 Task: Calculate the travel time from Albuquerque, New Mexico, to Santa Fe, New Mexico.
Action: Mouse moved to (306, 76)
Screenshot: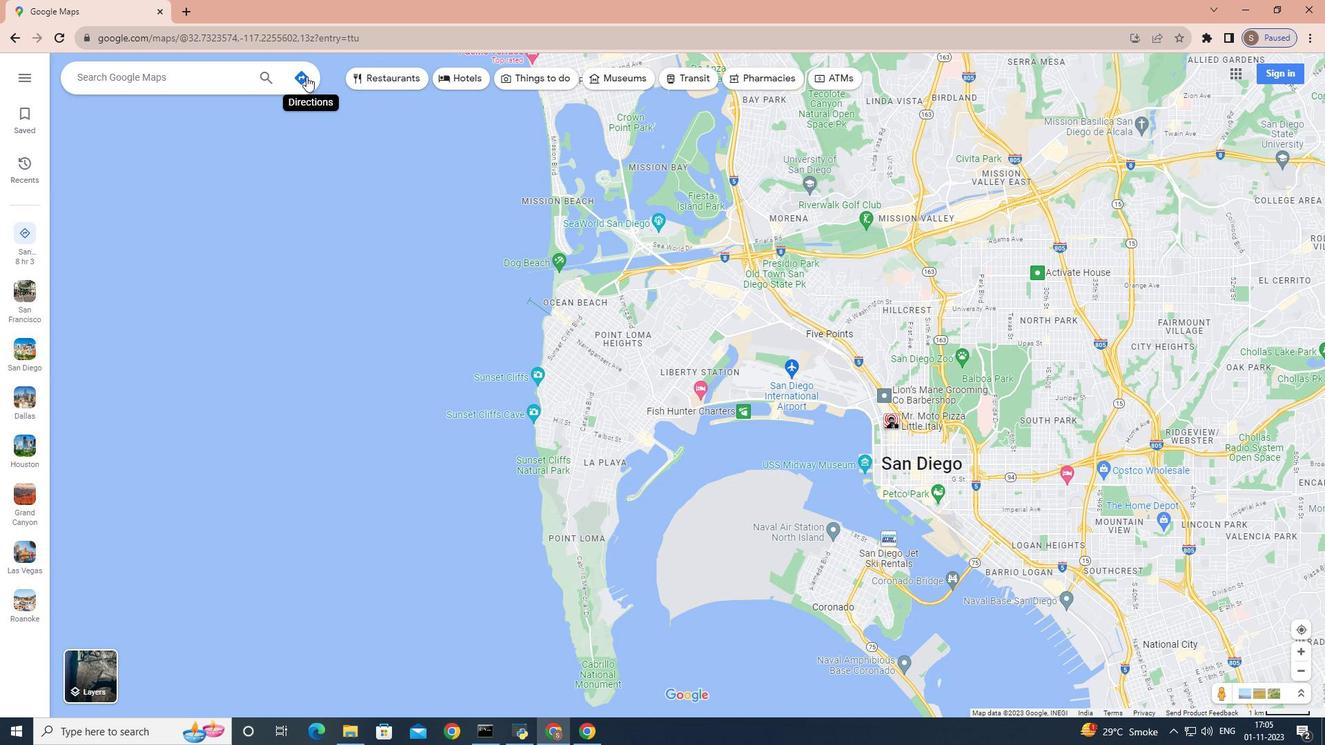 
Action: Mouse pressed left at (306, 76)
Screenshot: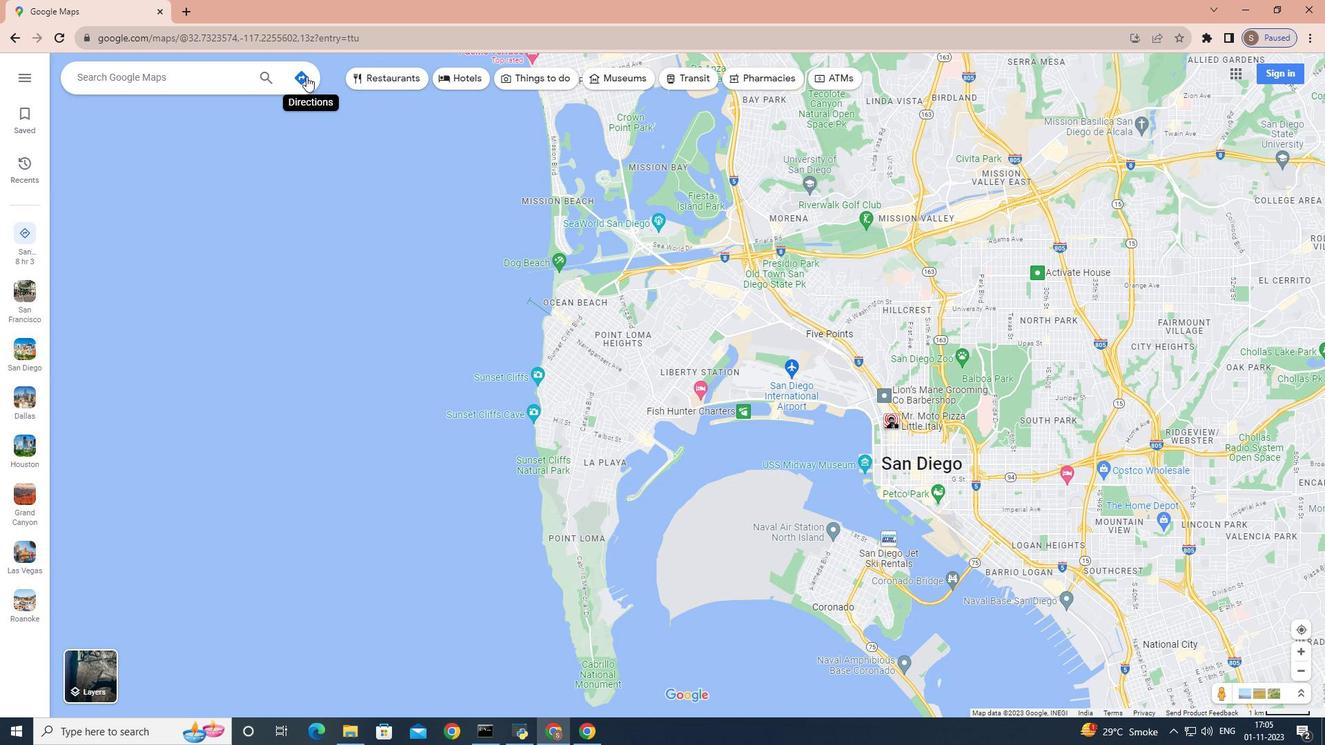 
Action: Mouse moved to (224, 105)
Screenshot: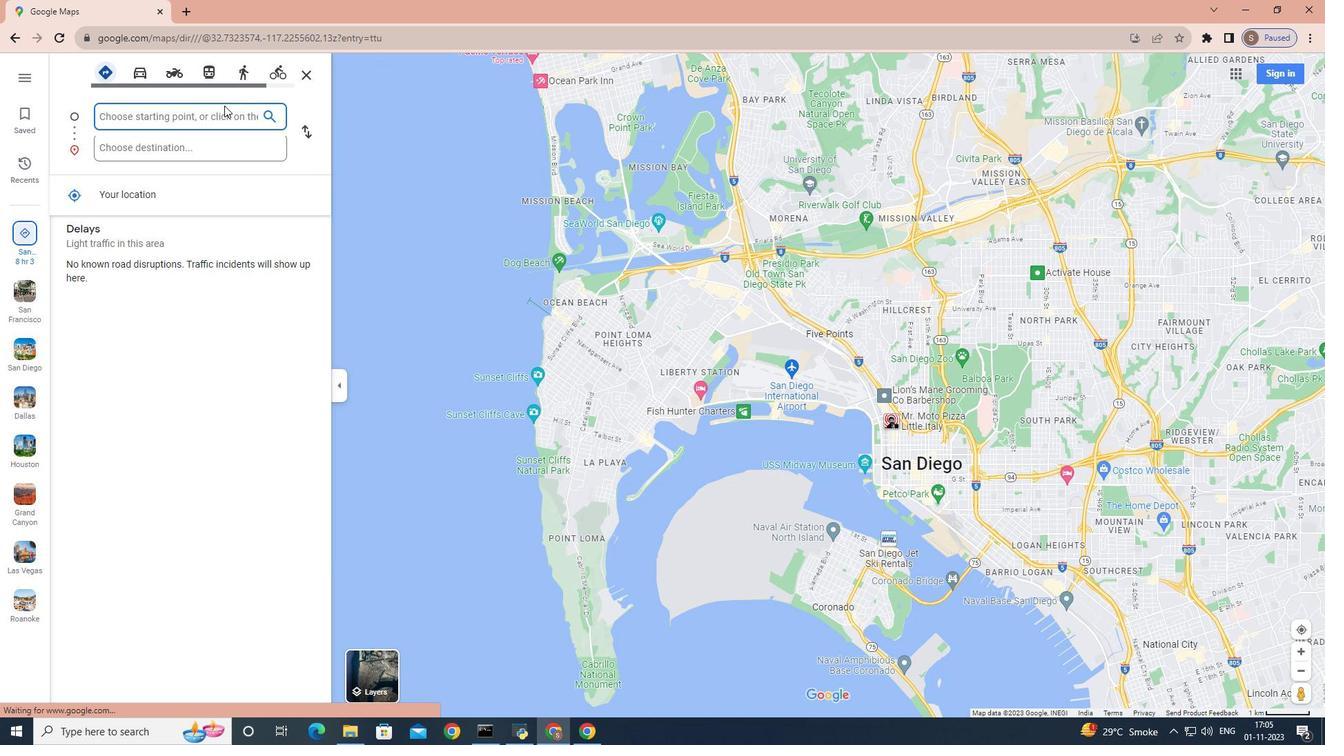 
Action: Key pressed <Key.shift><Key.shift>Albuquerque,<Key.space><Key.shift>New<Key.space><Key.shift>Mexico
Screenshot: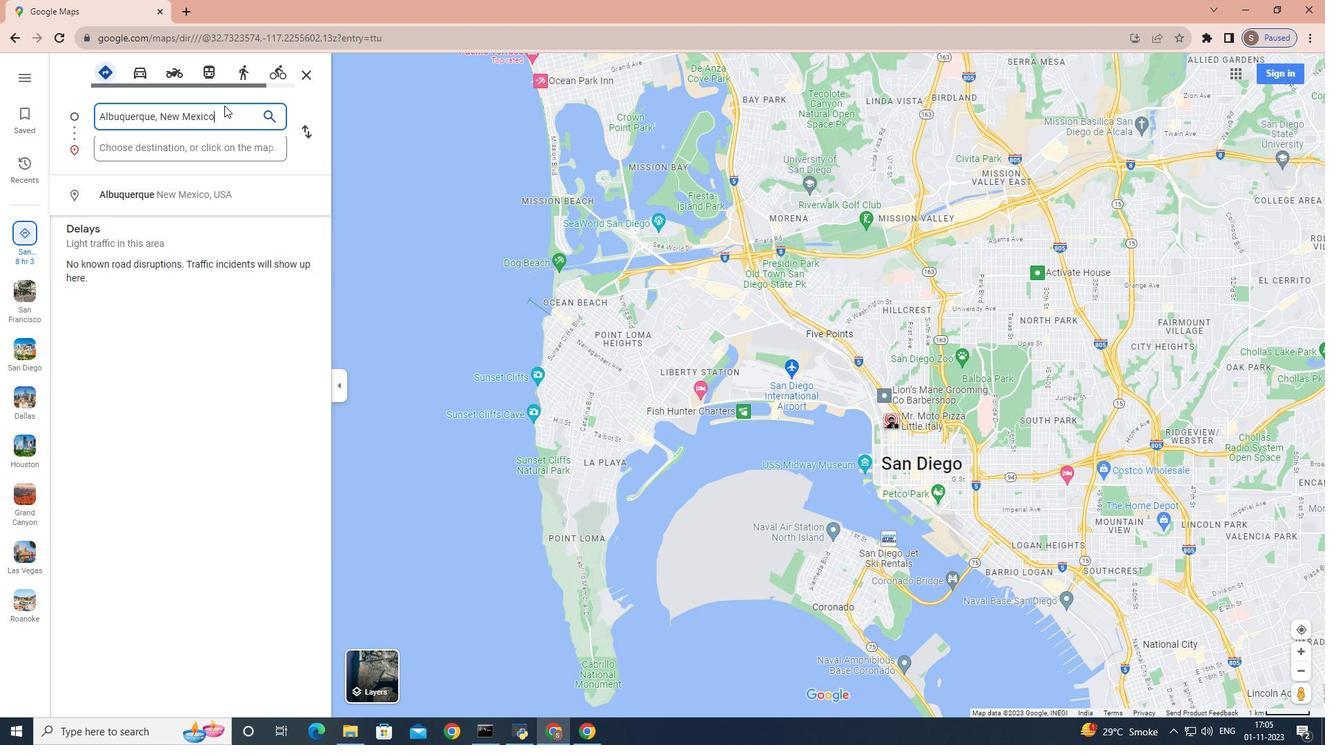 
Action: Mouse moved to (225, 144)
Screenshot: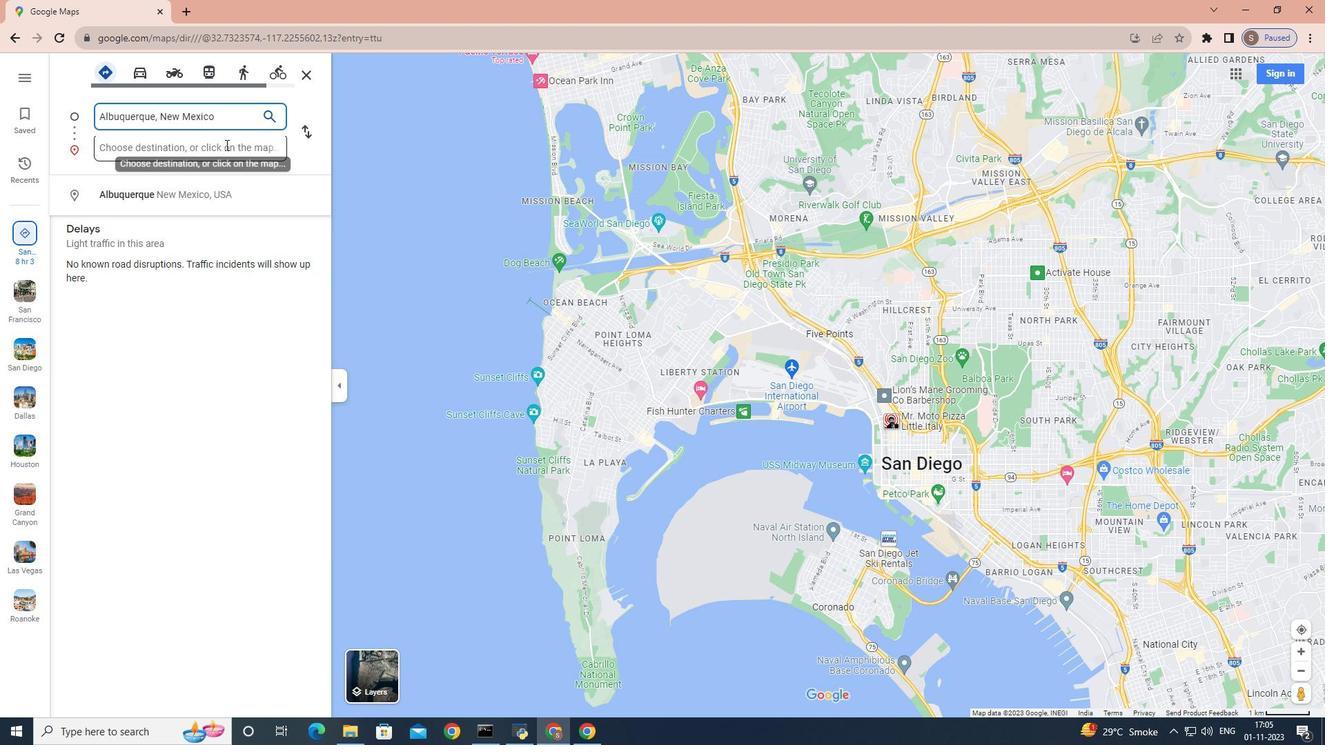 
Action: Mouse pressed left at (225, 144)
Screenshot: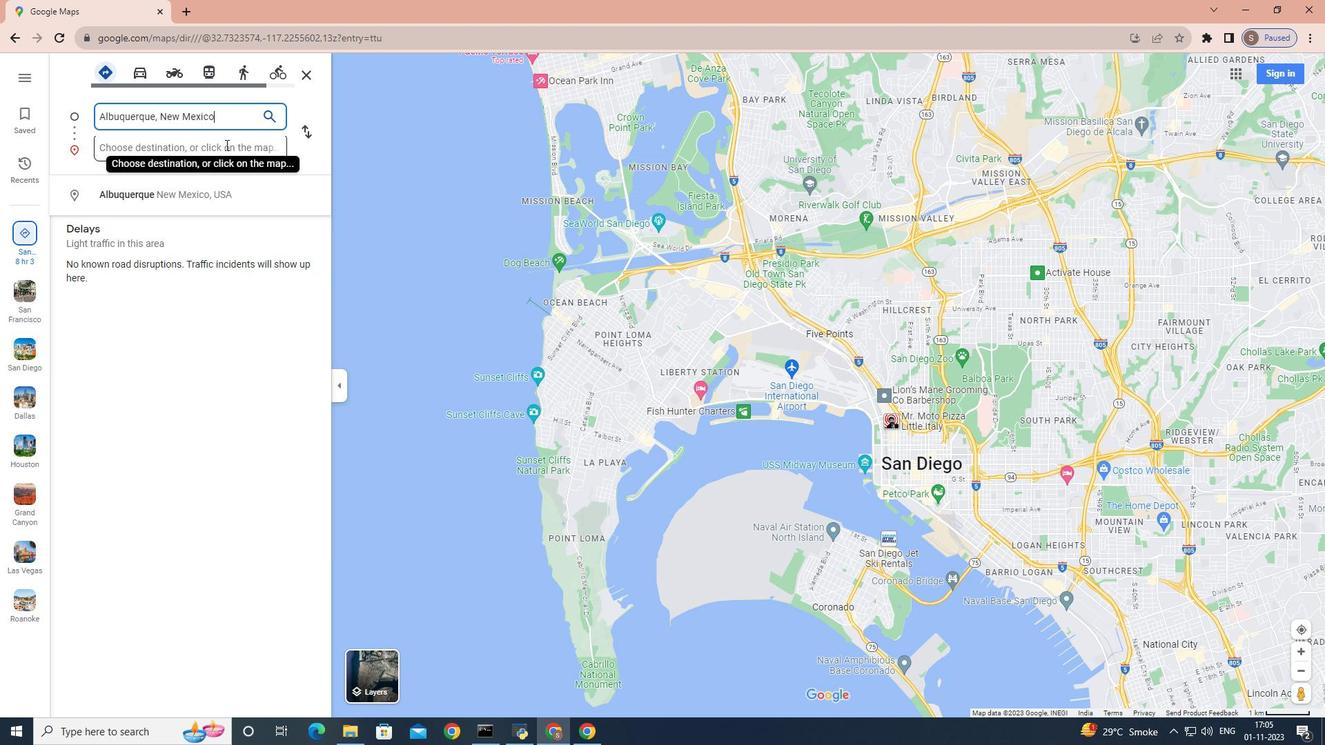 
Action: Key pressed <Key.shift>Santa<Key.space><Key.shift>Fe,<Key.space><Key.shift>New<Key.space><Key.shift>Mexico
Screenshot: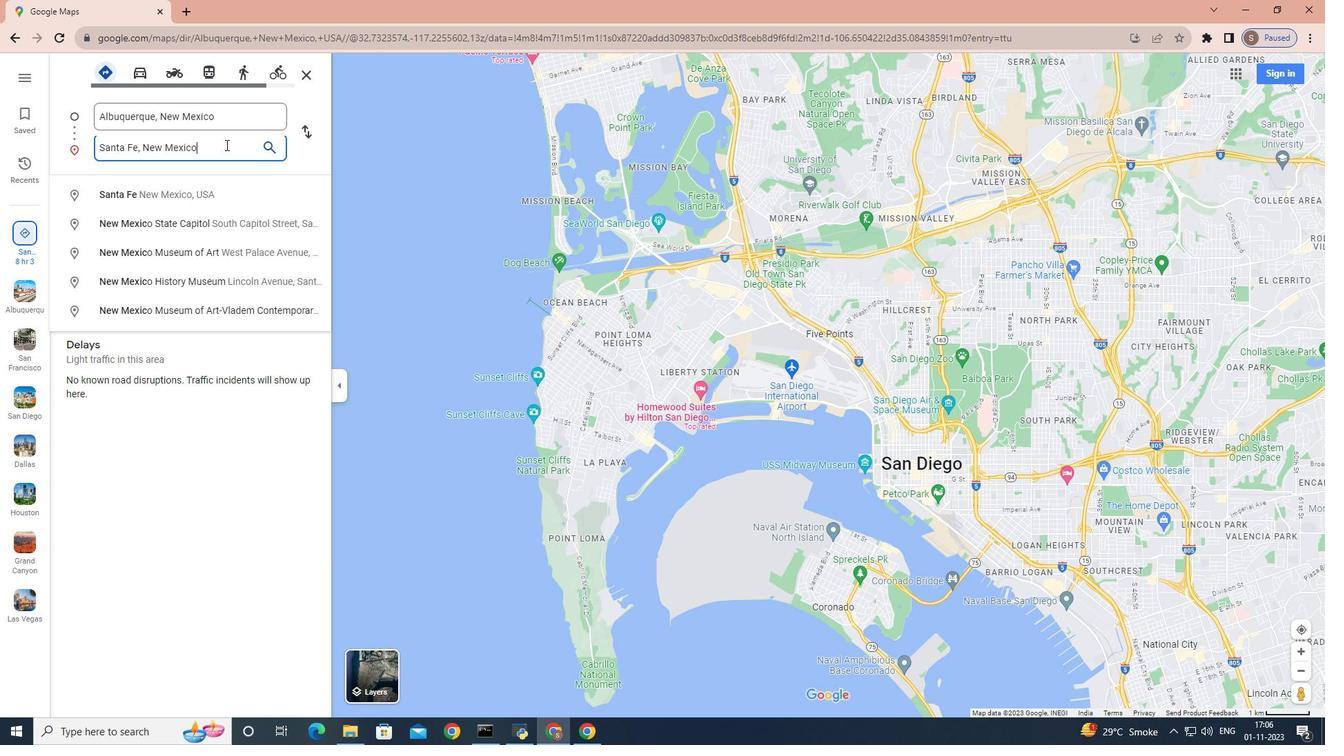 
Action: Mouse moved to (306, 173)
Screenshot: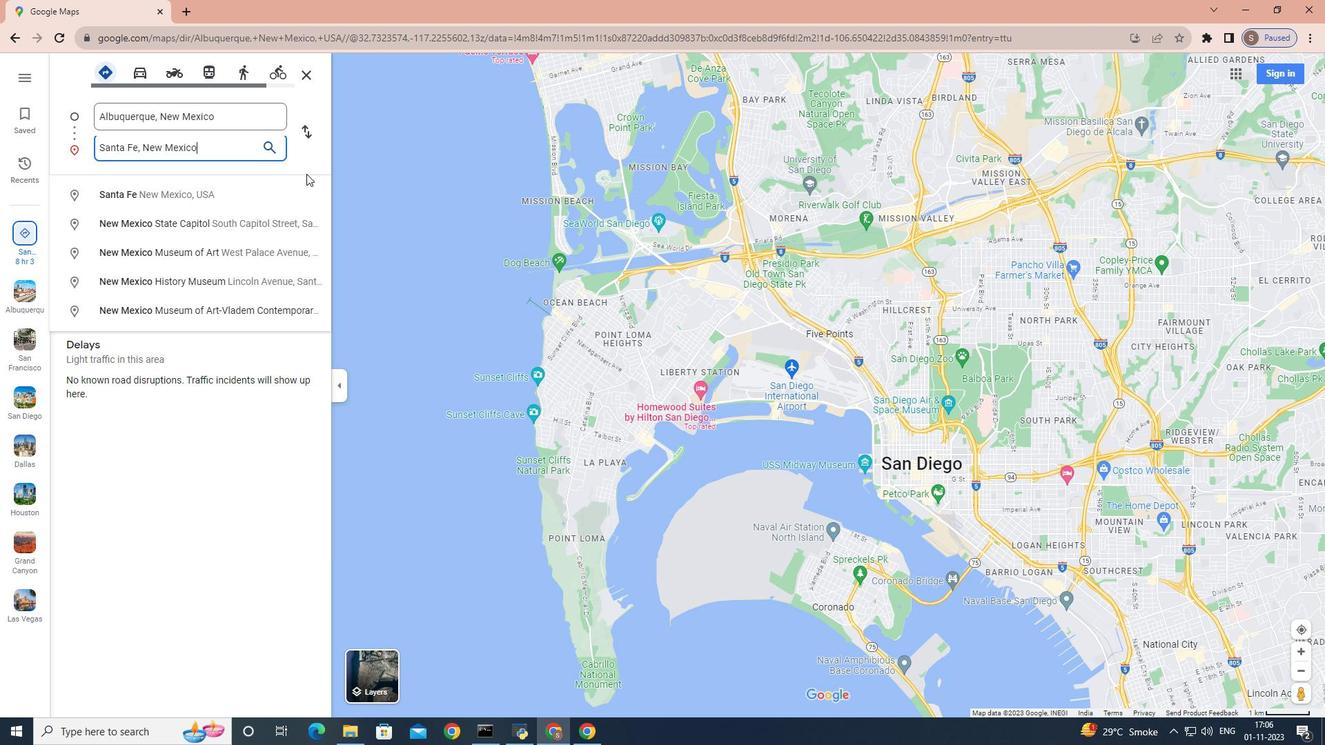 
Action: Key pressed <Key.enter>
Screenshot: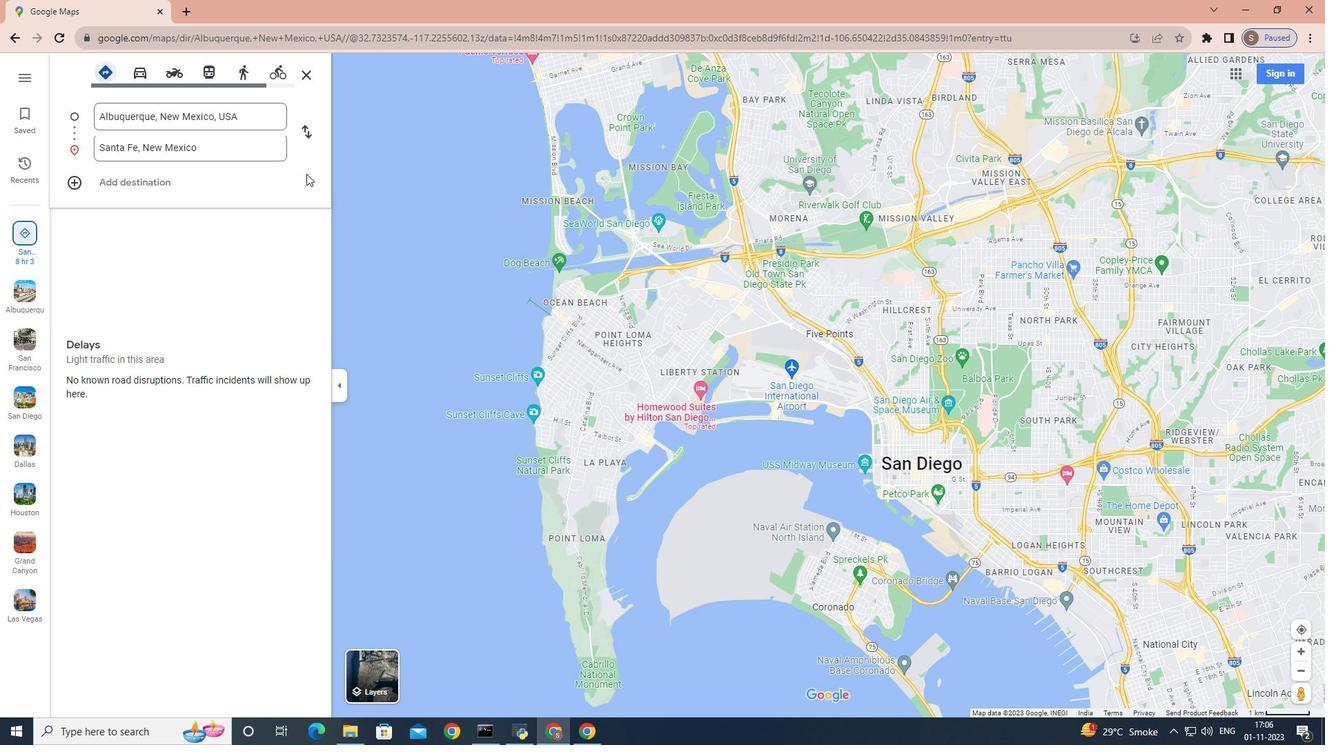 
Action: Mouse moved to (142, 83)
Screenshot: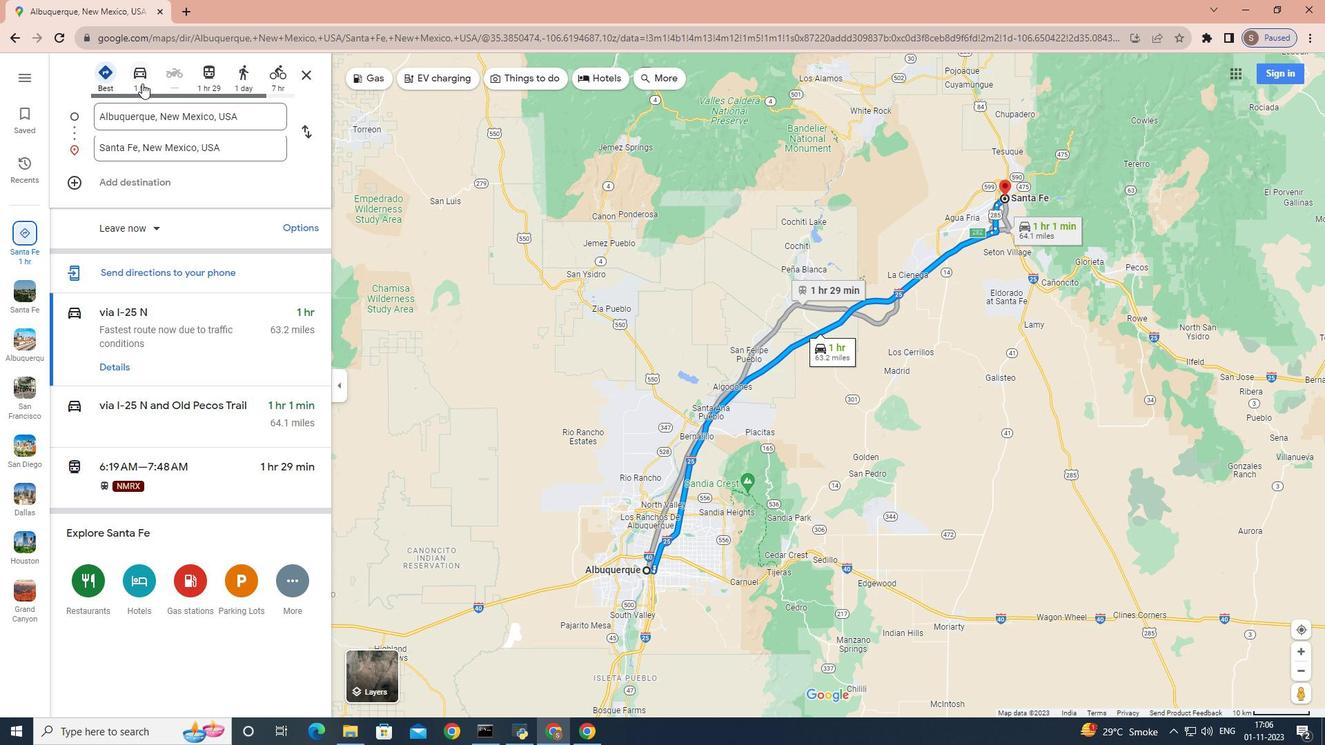
Action: Mouse pressed left at (142, 83)
Screenshot: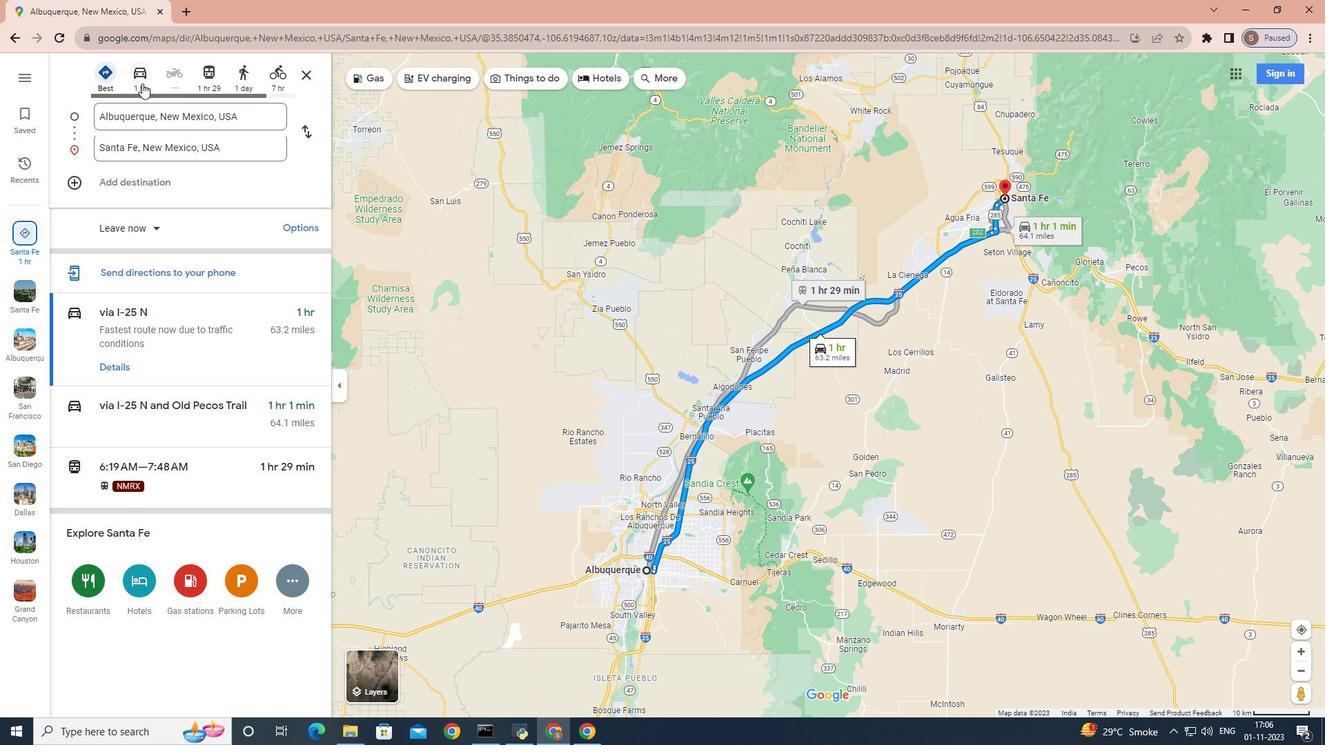 
